 Task: Create a new view control for the user
Action: Mouse scrolled (121, 172) with delta (0, 0)
Screenshot: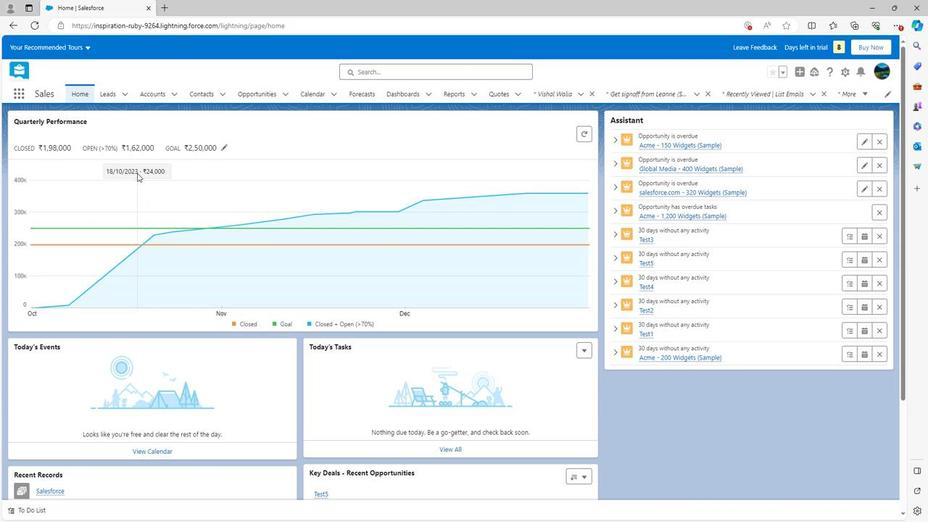 
Action: Mouse scrolled (121, 172) with delta (0, 0)
Screenshot: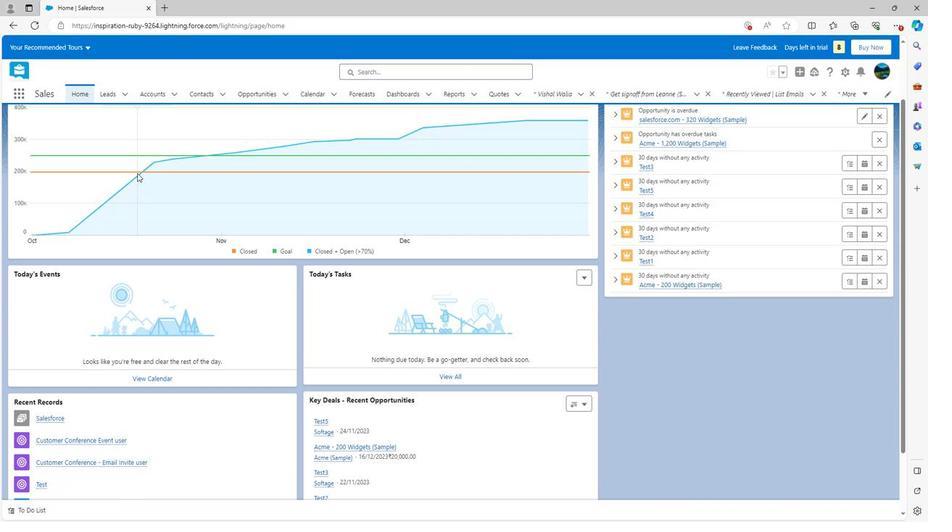 
Action: Mouse scrolled (121, 172) with delta (0, 0)
Screenshot: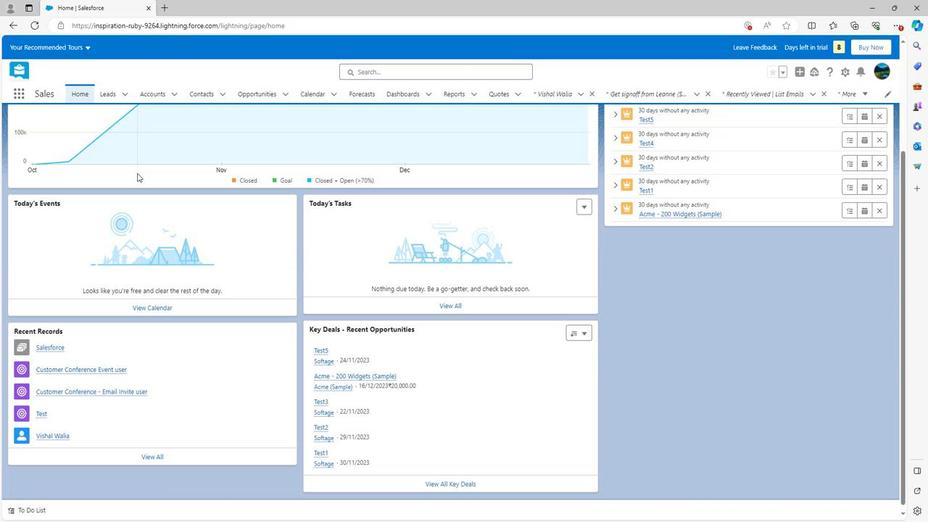 
Action: Mouse scrolled (121, 172) with delta (0, 0)
Screenshot: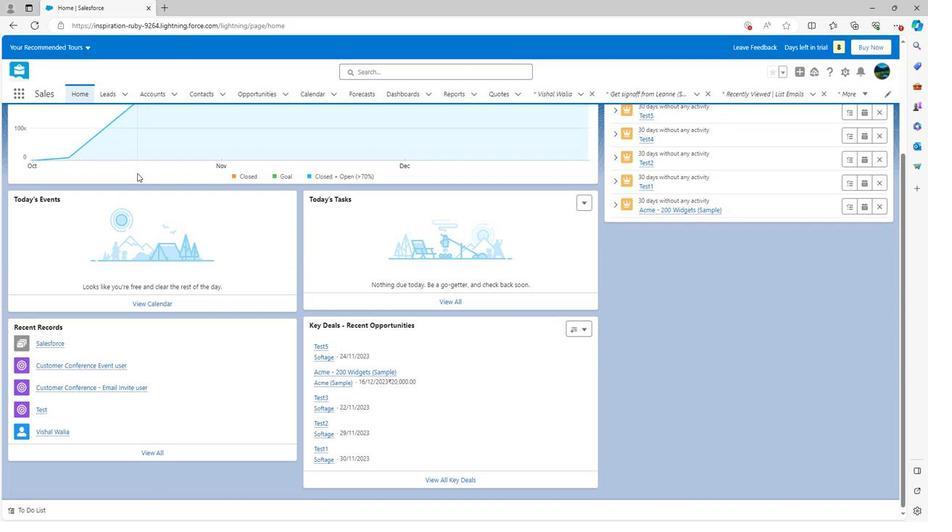 
Action: Mouse scrolled (121, 173) with delta (0, 0)
Screenshot: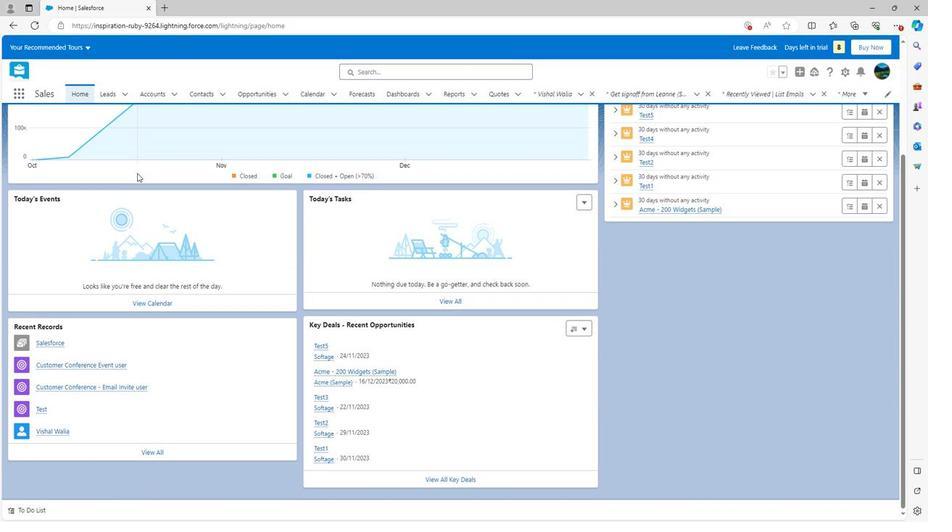 
Action: Mouse scrolled (121, 173) with delta (0, 0)
Screenshot: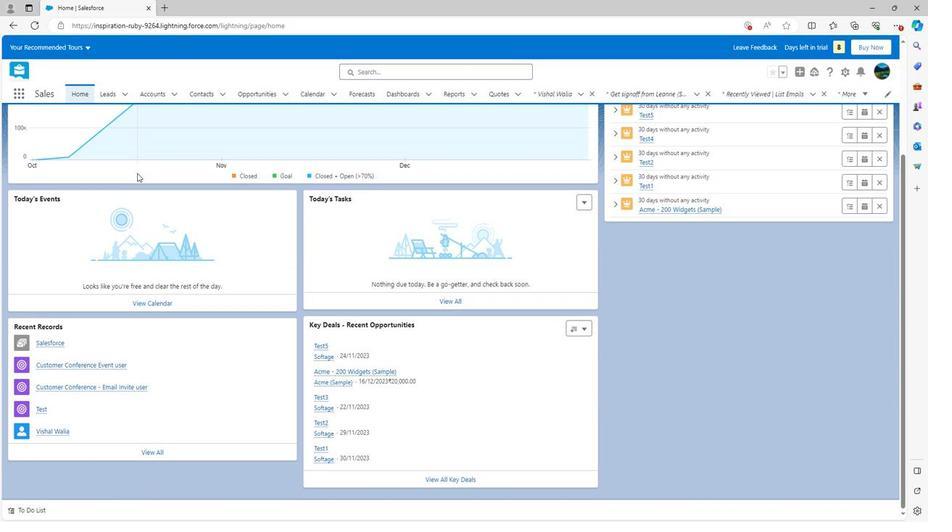 
Action: Mouse scrolled (121, 173) with delta (0, 0)
Screenshot: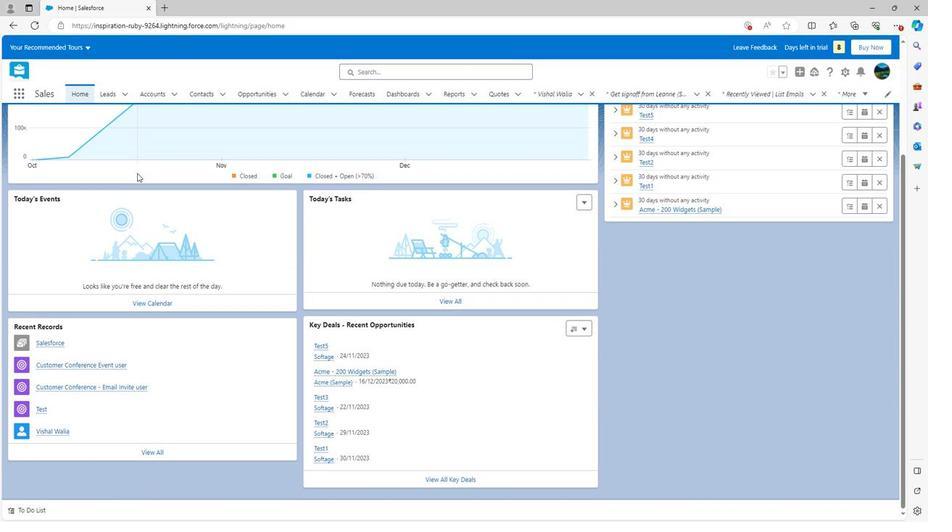 
Action: Mouse scrolled (121, 173) with delta (0, 0)
Screenshot: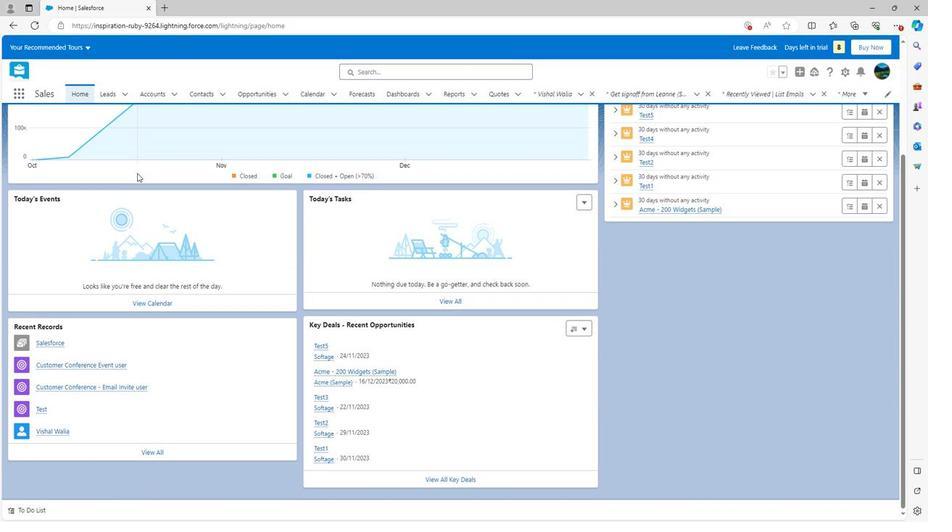 
Action: Mouse moved to (165, 190)
Screenshot: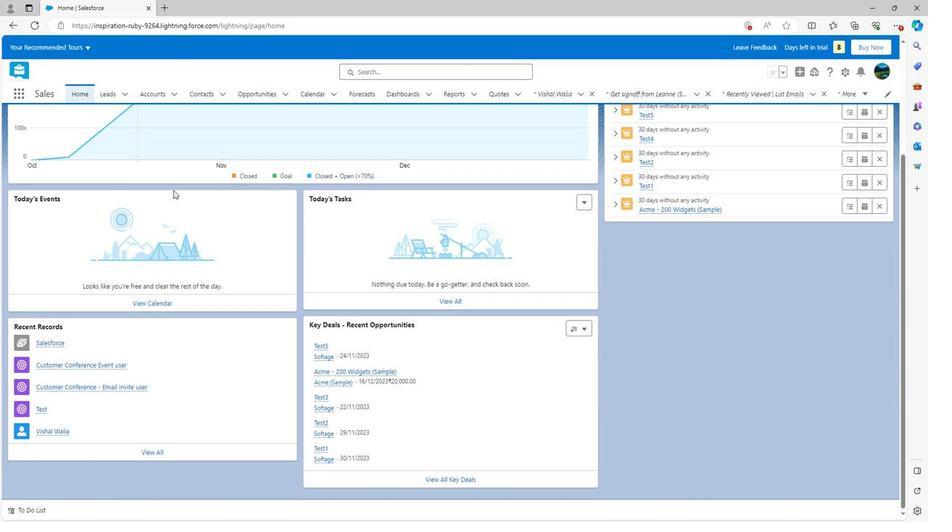 
Action: Mouse scrolled (165, 190) with delta (0, 0)
Screenshot: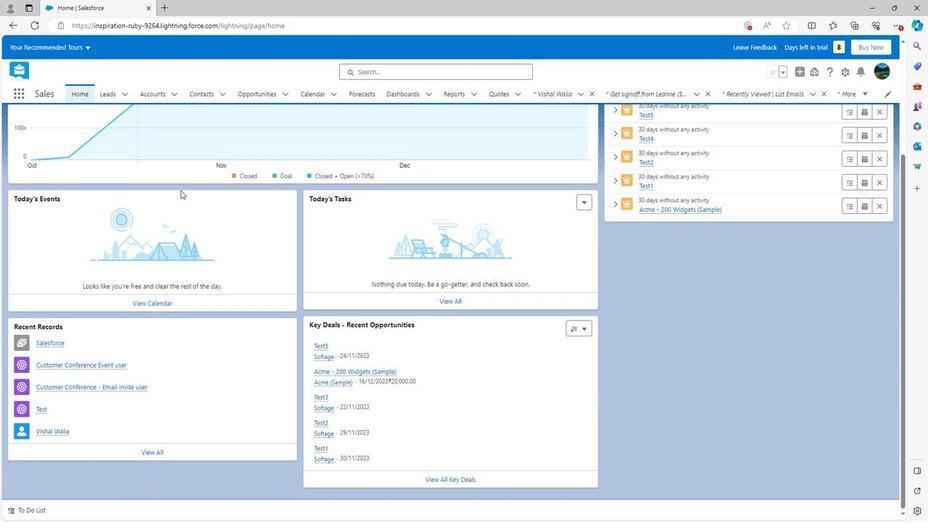 
Action: Mouse scrolled (165, 190) with delta (0, 0)
Screenshot: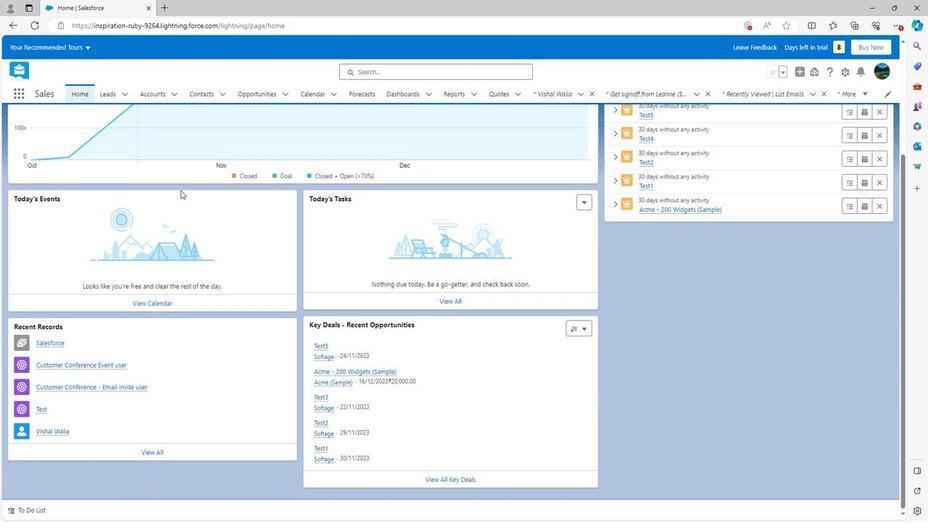 
Action: Mouse scrolled (165, 190) with delta (0, 0)
Screenshot: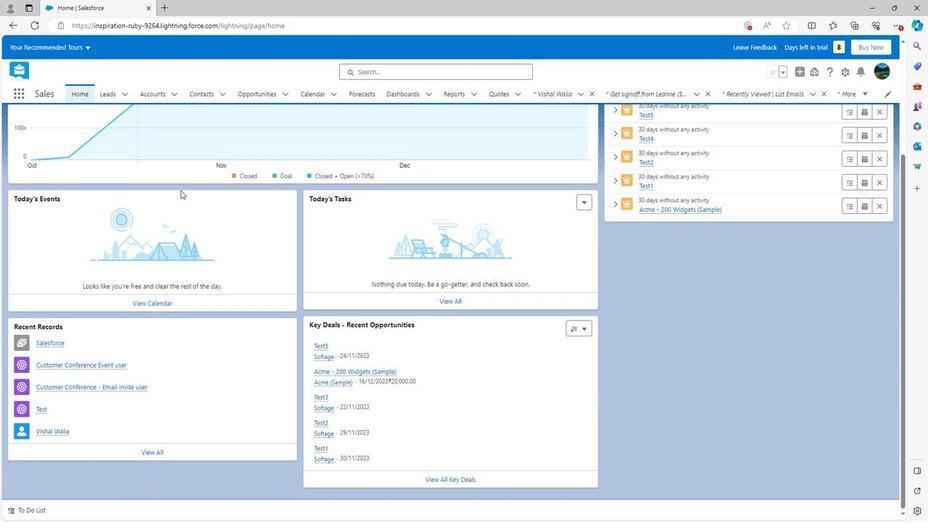 
Action: Mouse scrolled (165, 190) with delta (0, 0)
Screenshot: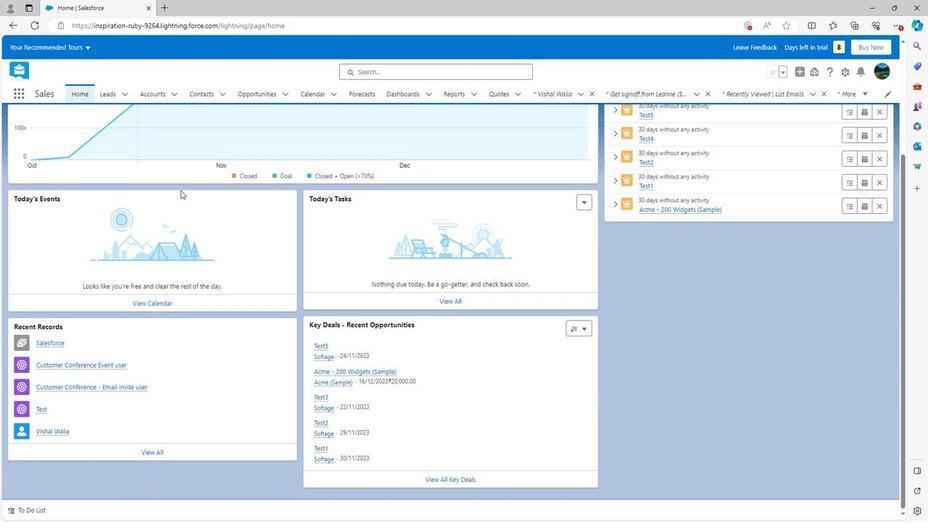 
Action: Mouse moved to (219, 190)
Screenshot: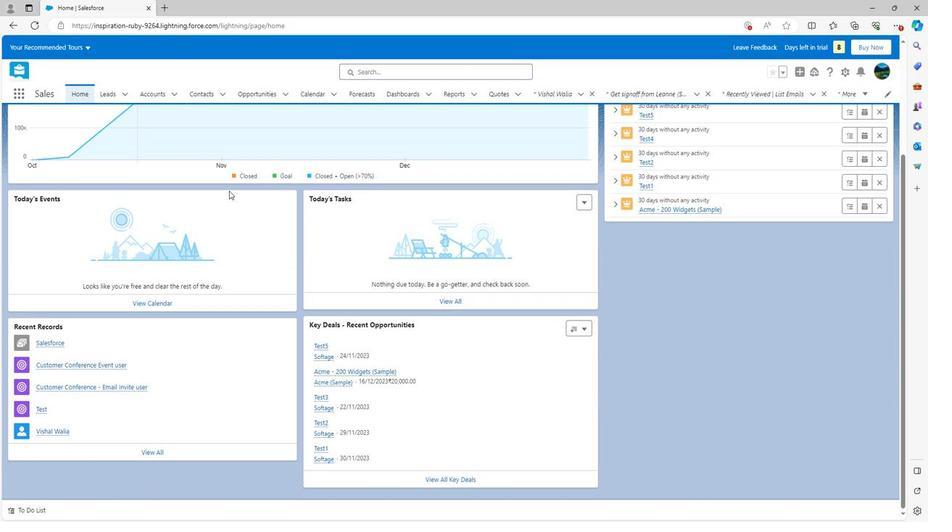 
Action: Mouse scrolled (219, 190) with delta (0, 0)
Screenshot: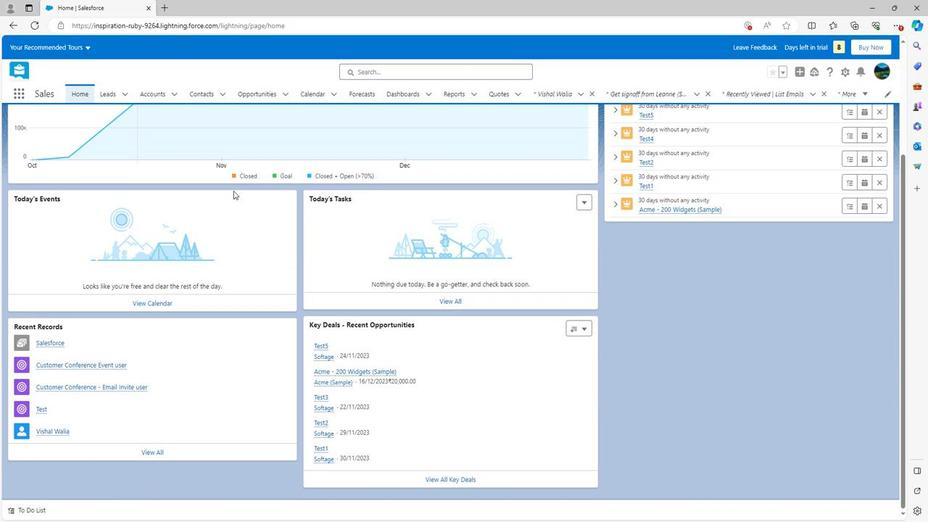 
Action: Mouse scrolled (219, 190) with delta (0, 0)
Screenshot: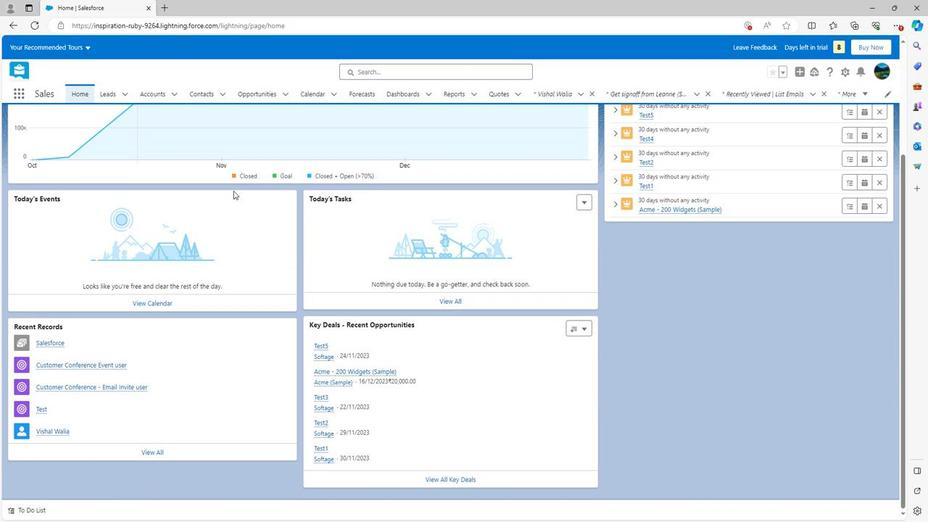 
Action: Mouse scrolled (219, 190) with delta (0, 0)
Screenshot: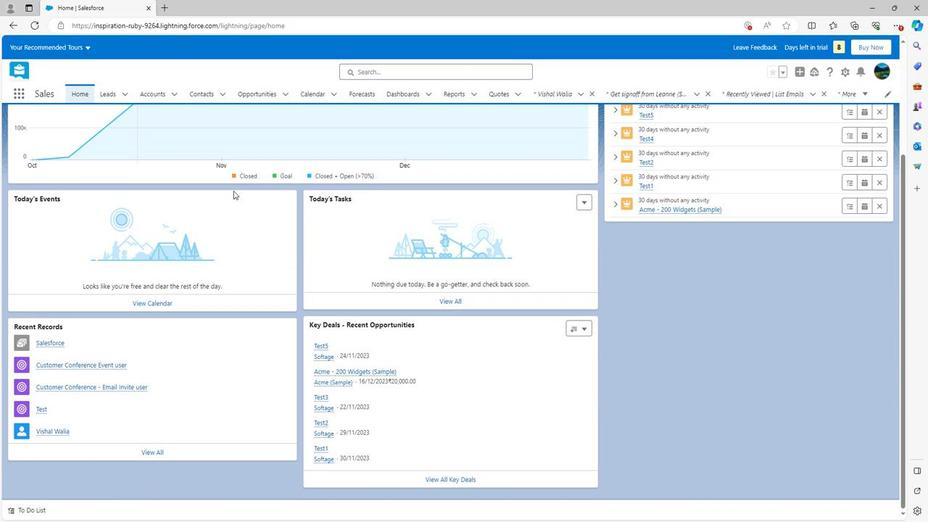 
Action: Mouse scrolled (219, 190) with delta (0, 0)
Screenshot: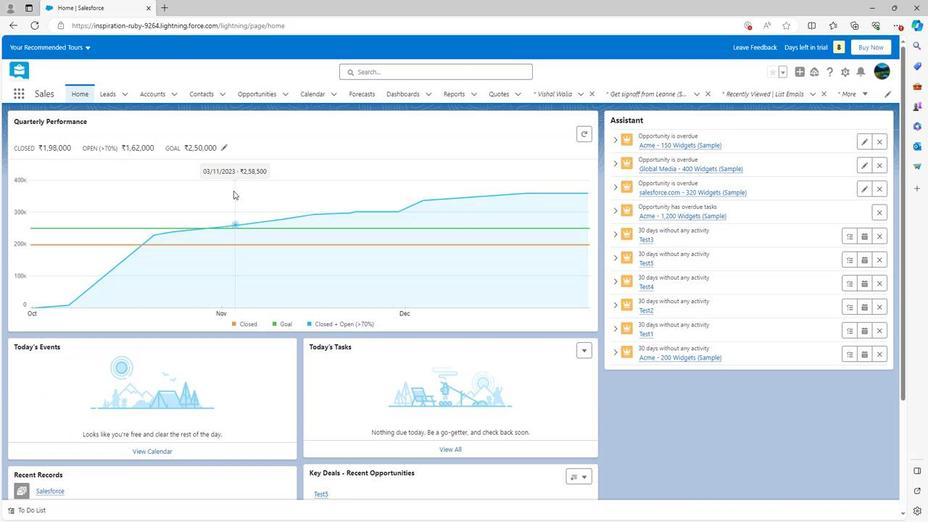 
Action: Mouse moved to (785, 93)
Screenshot: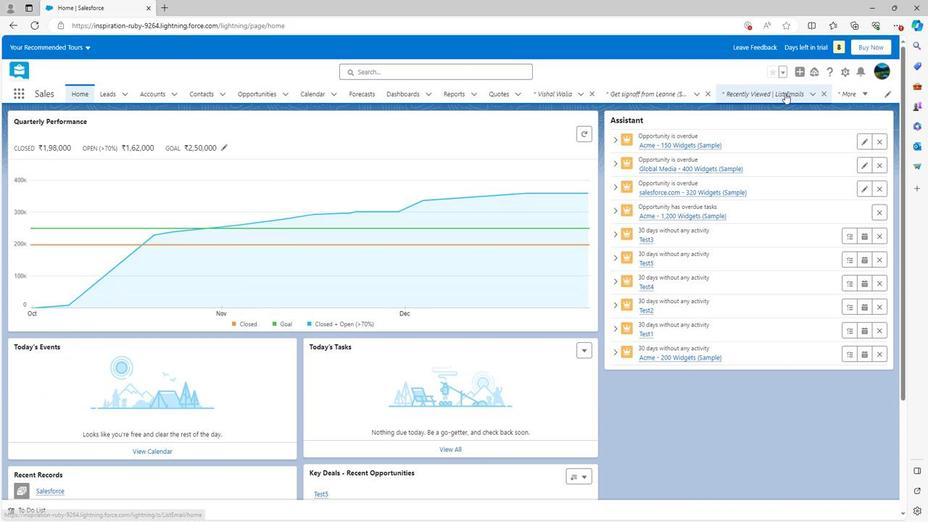 
Action: Mouse pressed left at (785, 93)
Screenshot: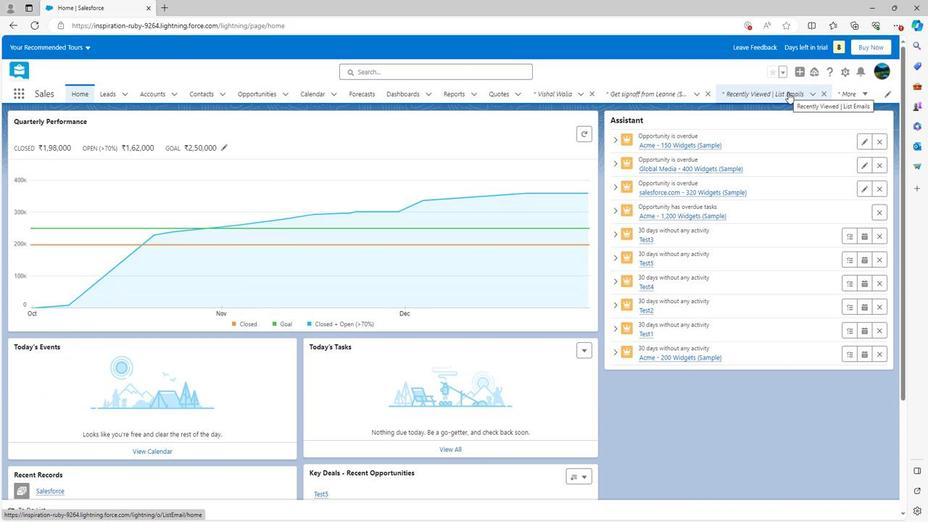 
Action: Mouse moved to (849, 143)
Screenshot: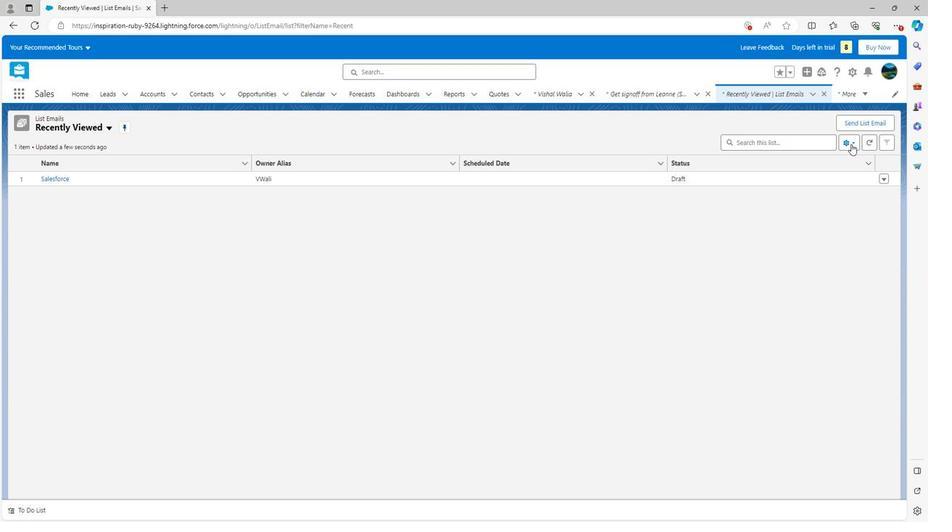 
Action: Mouse pressed left at (849, 143)
Screenshot: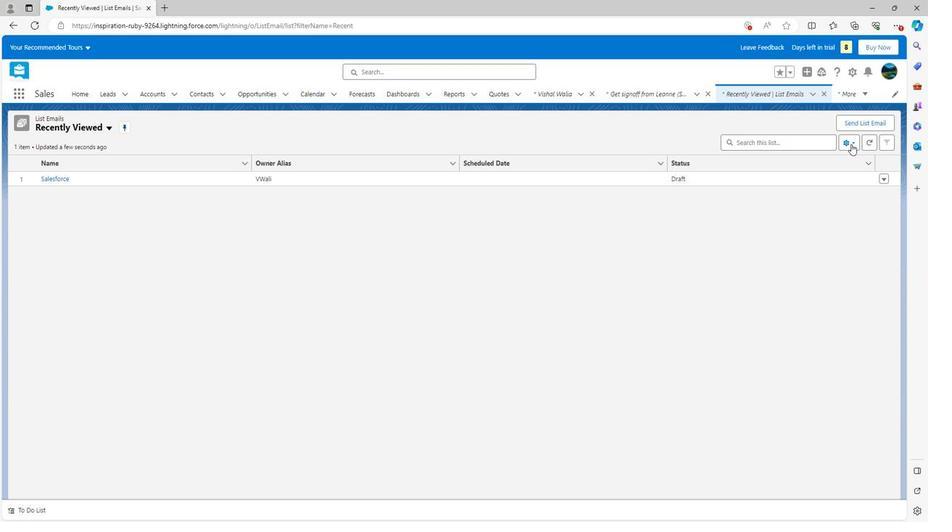 
Action: Mouse moved to (799, 176)
Screenshot: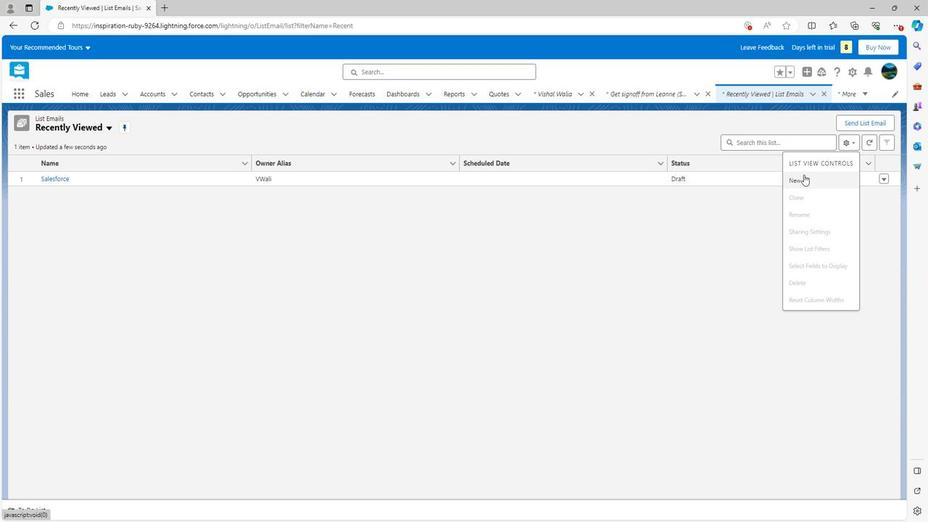 
Action: Mouse pressed left at (799, 176)
Screenshot: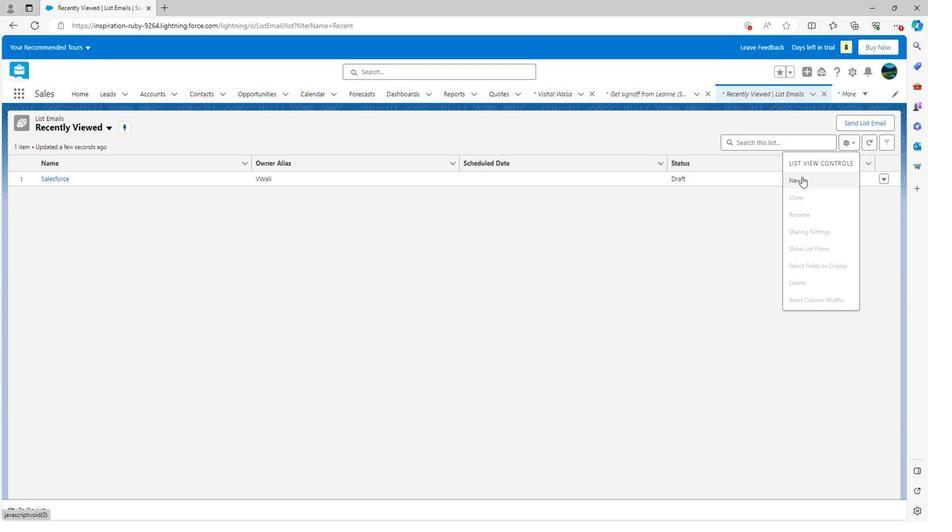 
Action: Mouse moved to (439, 223)
Screenshot: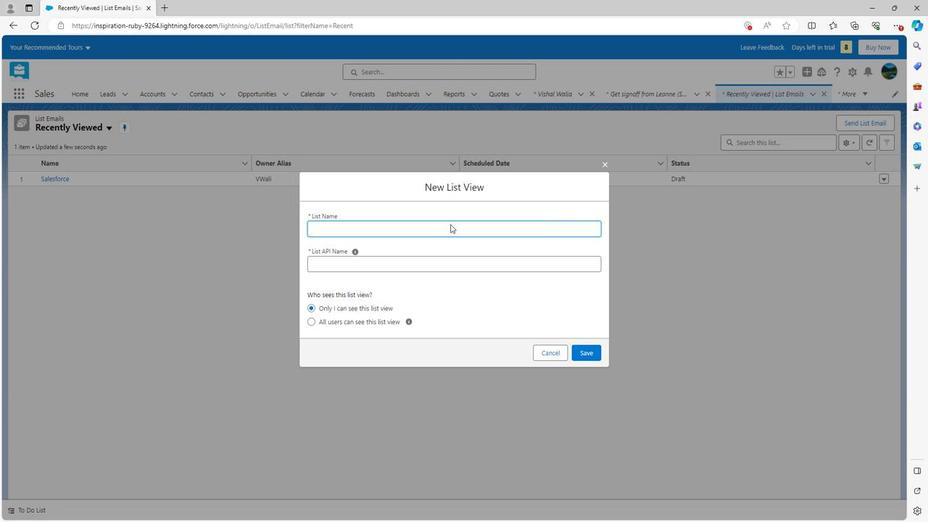 
Action: Key pressed <Key.shift>Test
Screenshot: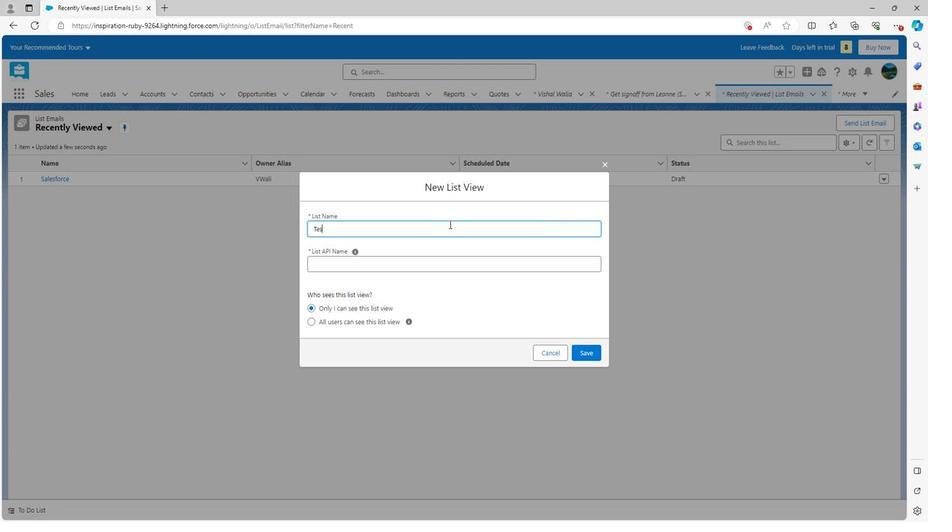
Action: Mouse moved to (428, 245)
Screenshot: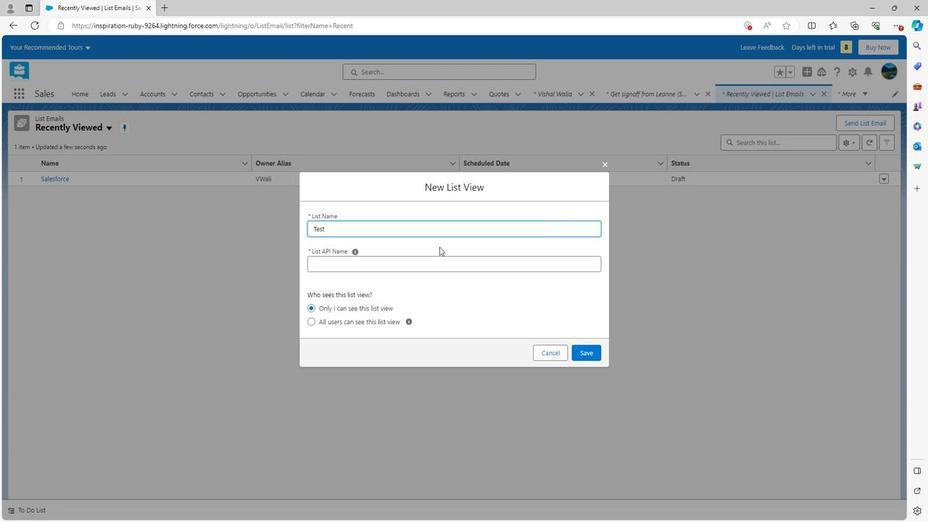 
Action: Mouse pressed left at (428, 245)
Screenshot: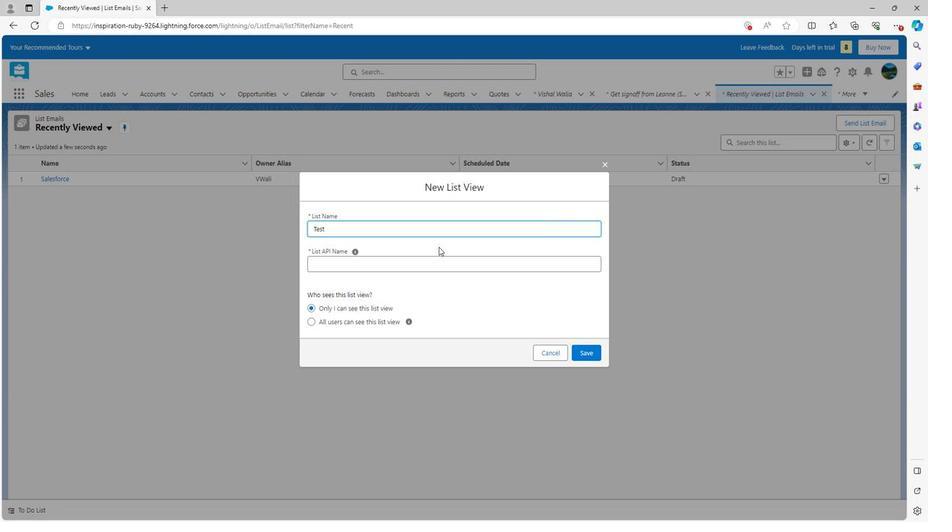 
Action: Mouse moved to (580, 350)
Screenshot: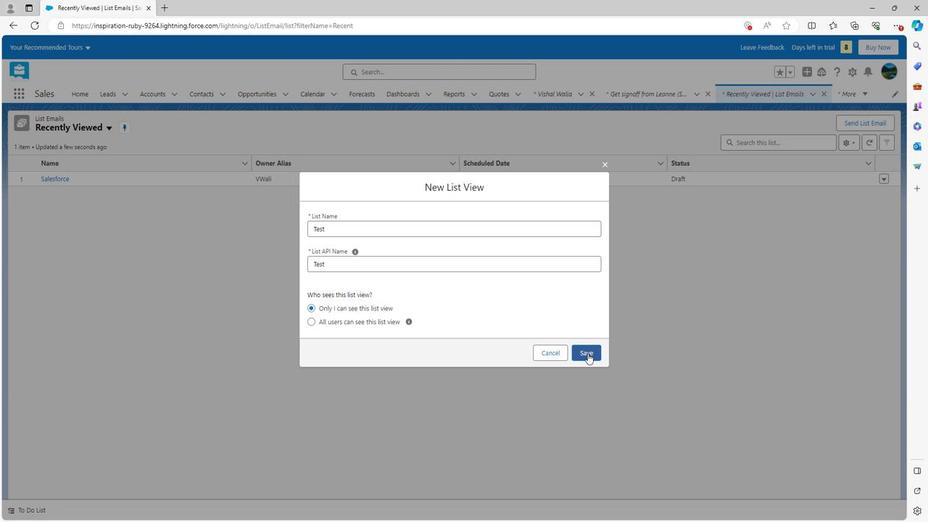 
Action: Mouse pressed left at (580, 350)
Screenshot: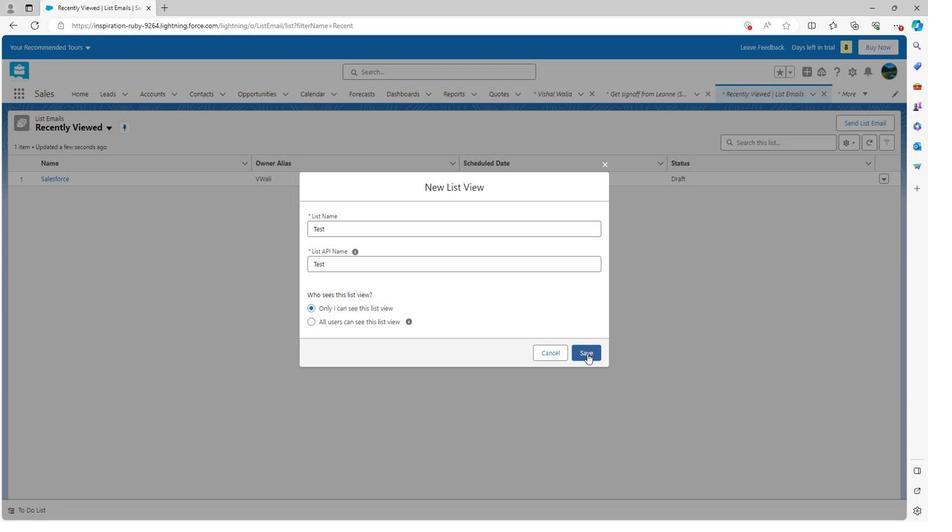 
Action: Mouse moved to (775, 204)
Screenshot: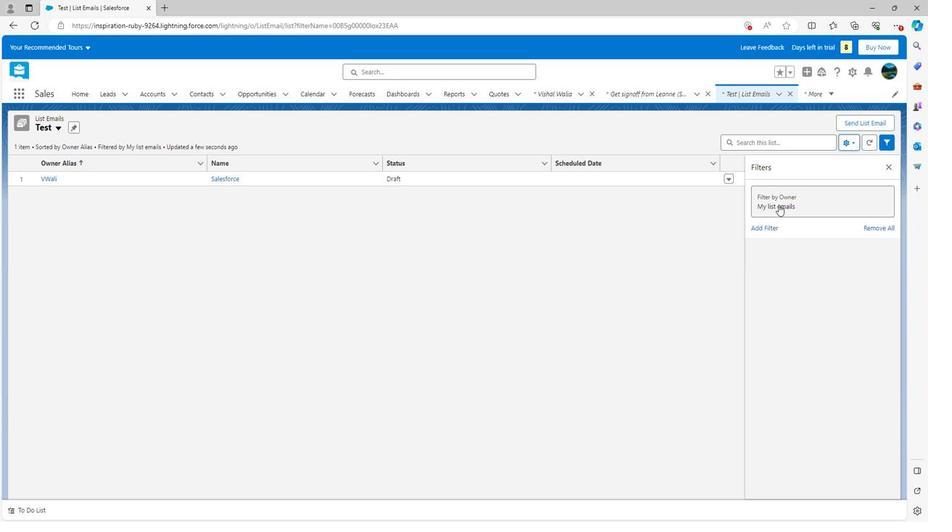
Action: Mouse pressed left at (775, 204)
Screenshot: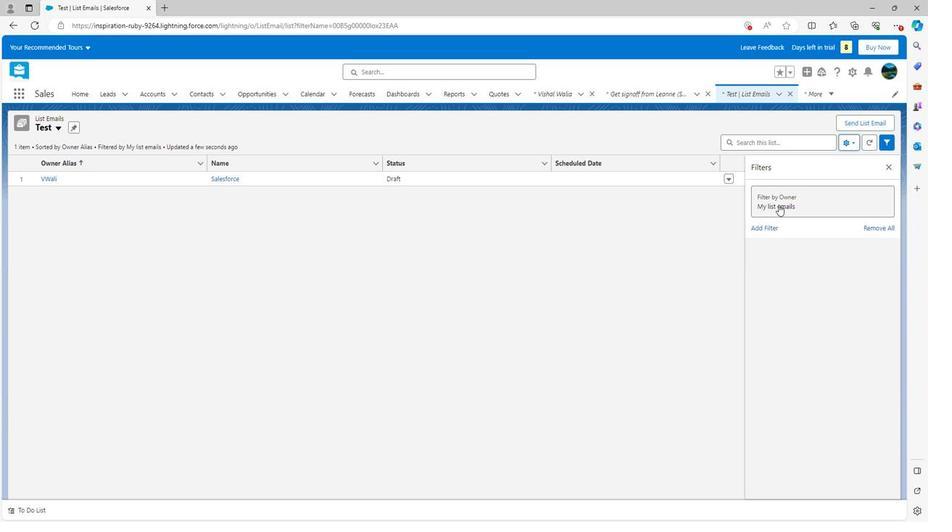 
Action: Mouse moved to (555, 177)
Screenshot: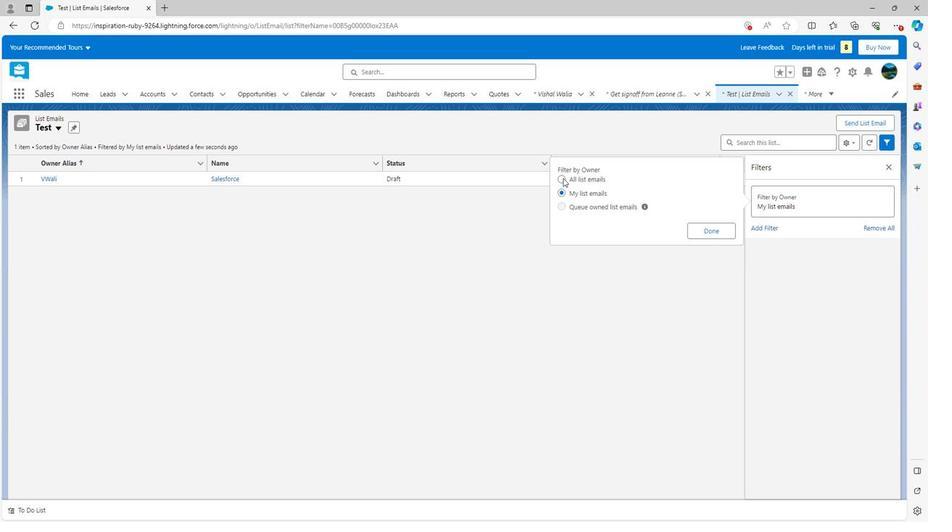 
Action: Mouse pressed left at (555, 177)
Screenshot: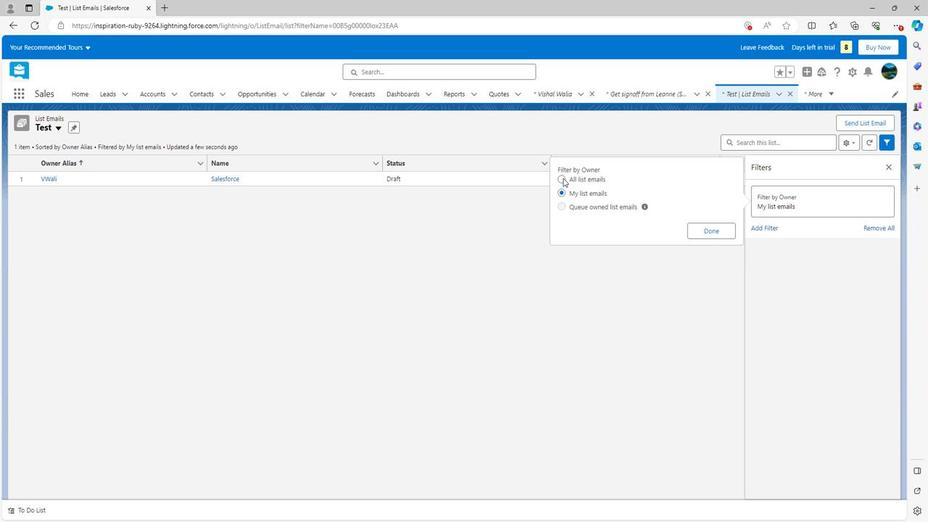
Action: Mouse moved to (698, 226)
Screenshot: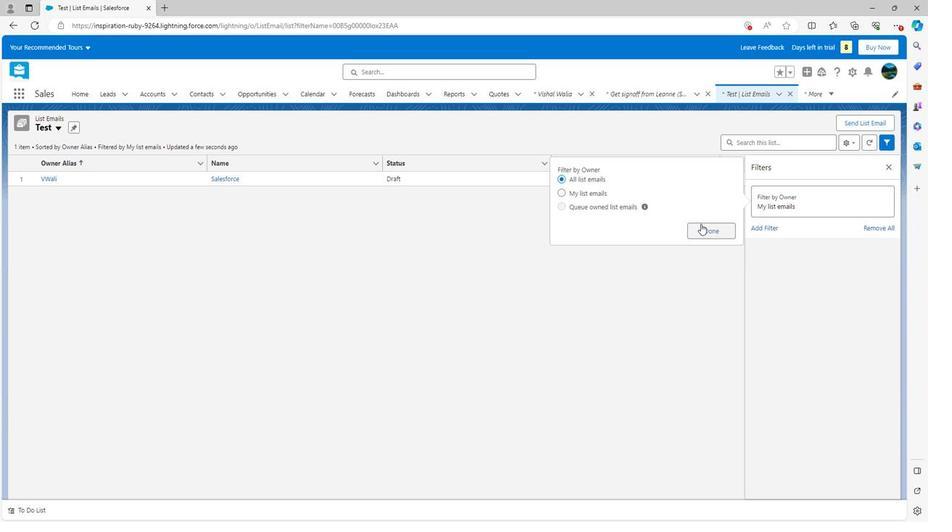 
Action: Mouse pressed left at (698, 226)
Screenshot: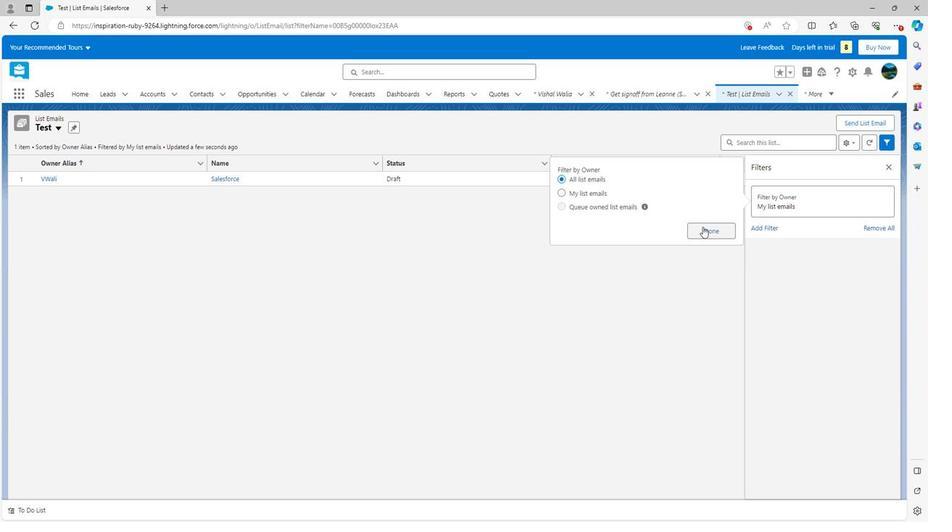 
Action: Mouse moved to (867, 170)
Screenshot: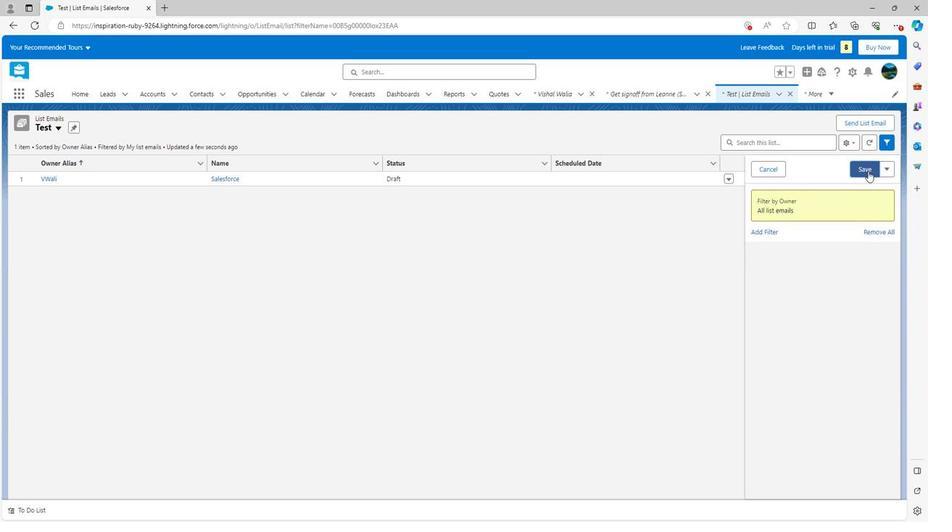 
Action: Mouse pressed left at (867, 170)
Screenshot: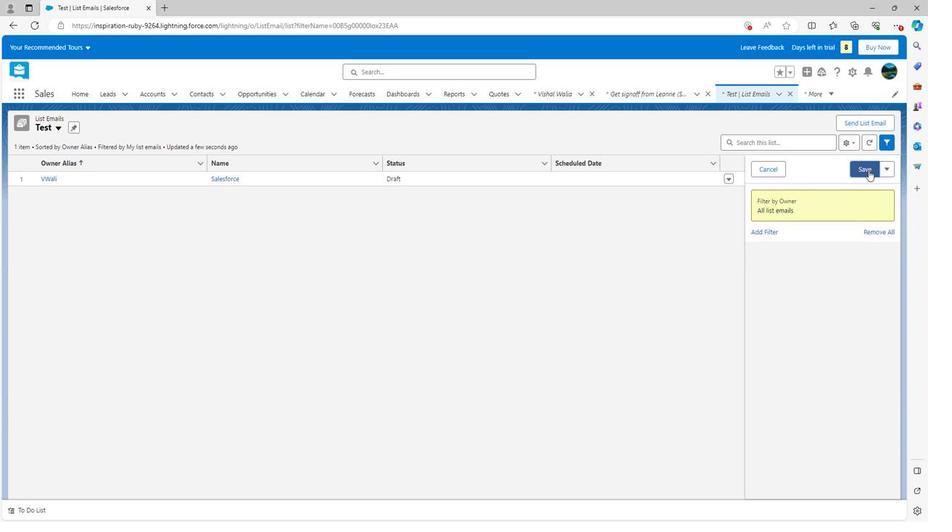 
Action: Mouse moved to (566, 234)
Screenshot: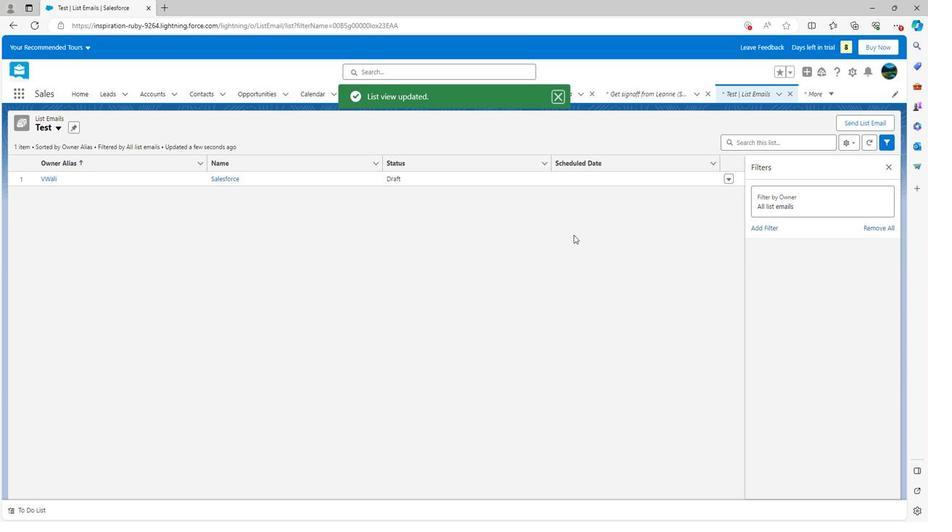 
